Task: Create new Company, with domain: 'zun.com.cn' and type: 'Vendor'. Add new contact for this company, with mail Id: 'Maanya18Powell@zun.com.cn', First Name: Maanya, Last name:  Powell, Job Title: 'Accountant', Phone Number: '(718) 987-6550'. Change life cycle stage to  Lead and lead status to  In Progress. Logged in from softage.4@softage.net
Action: Mouse moved to (69, 46)
Screenshot: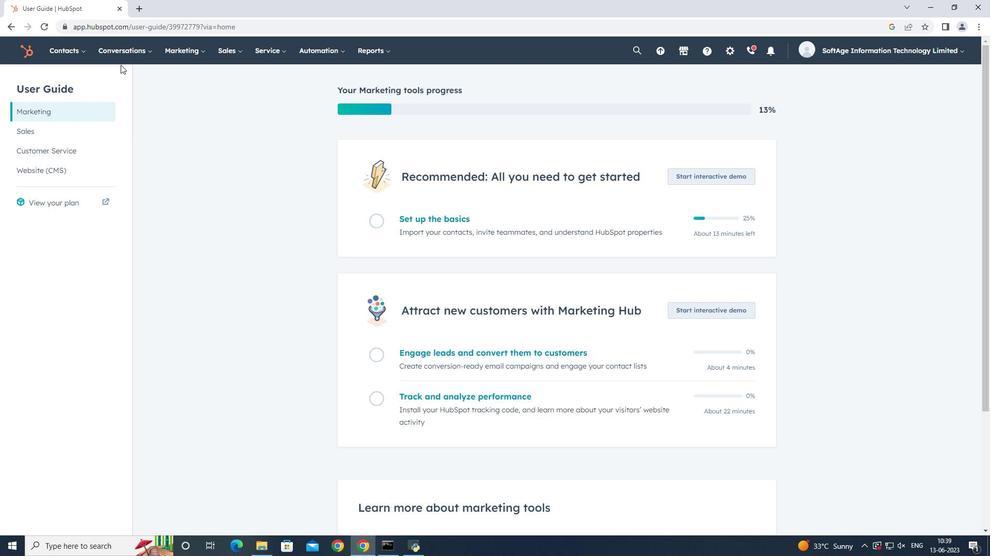 
Action: Mouse pressed left at (69, 46)
Screenshot: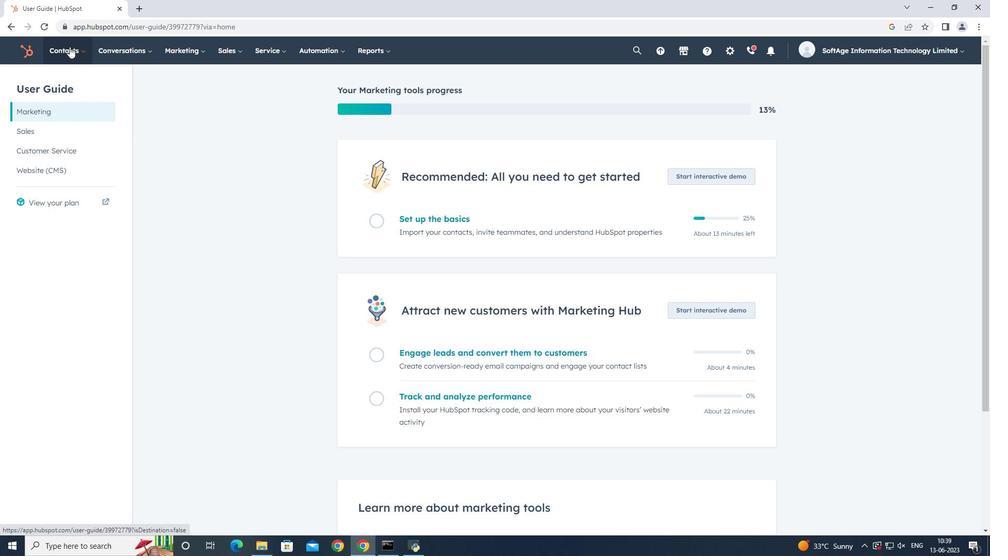 
Action: Mouse moved to (69, 103)
Screenshot: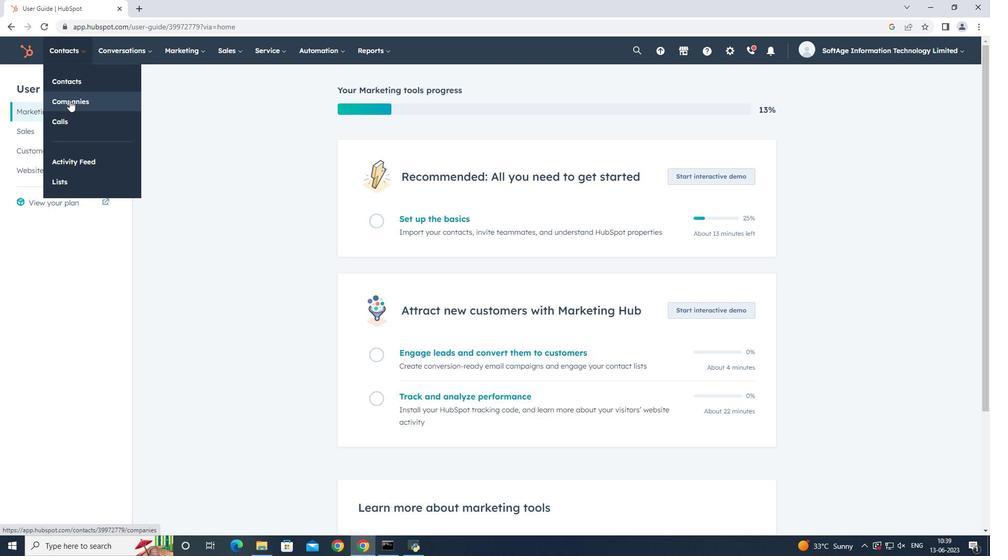 
Action: Mouse pressed left at (69, 103)
Screenshot: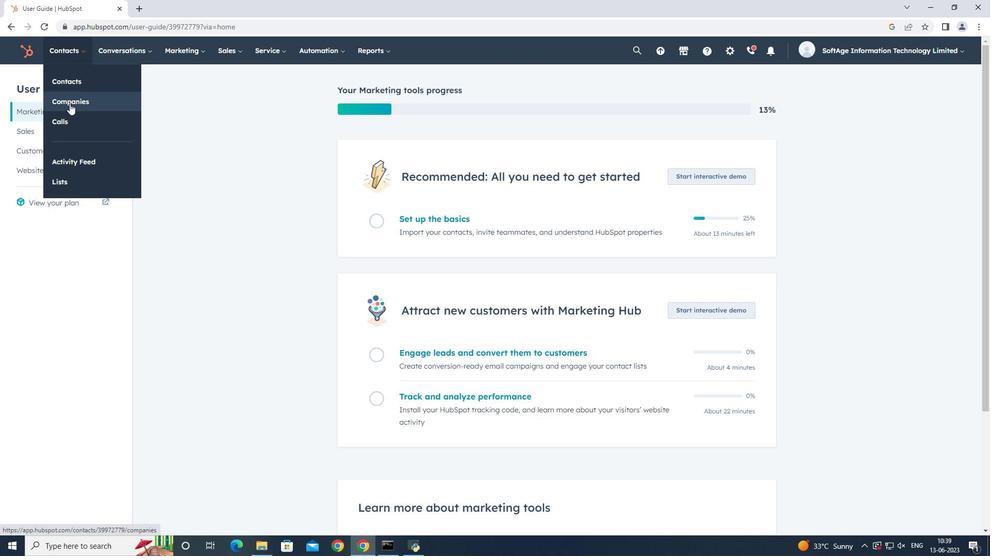 
Action: Mouse moved to (934, 94)
Screenshot: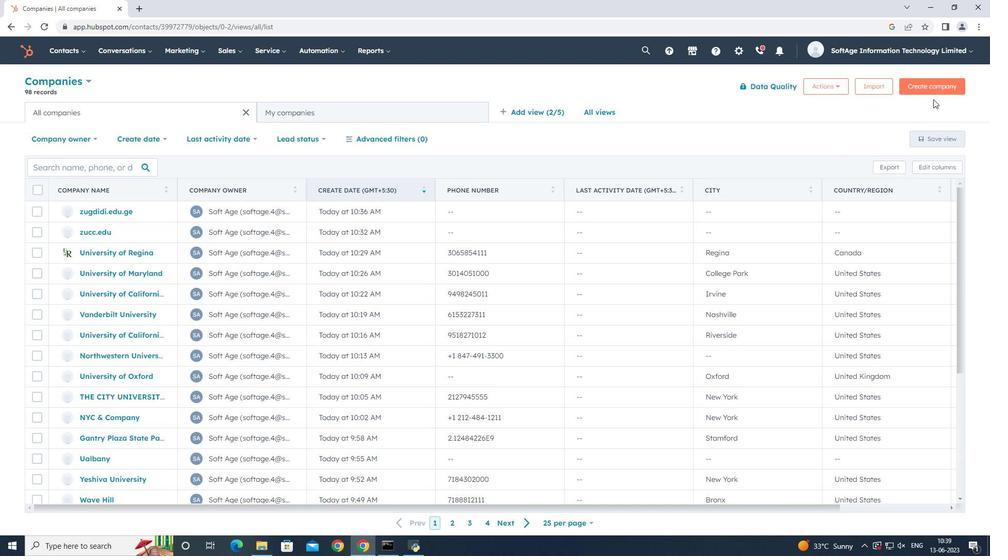 
Action: Mouse pressed left at (934, 94)
Screenshot: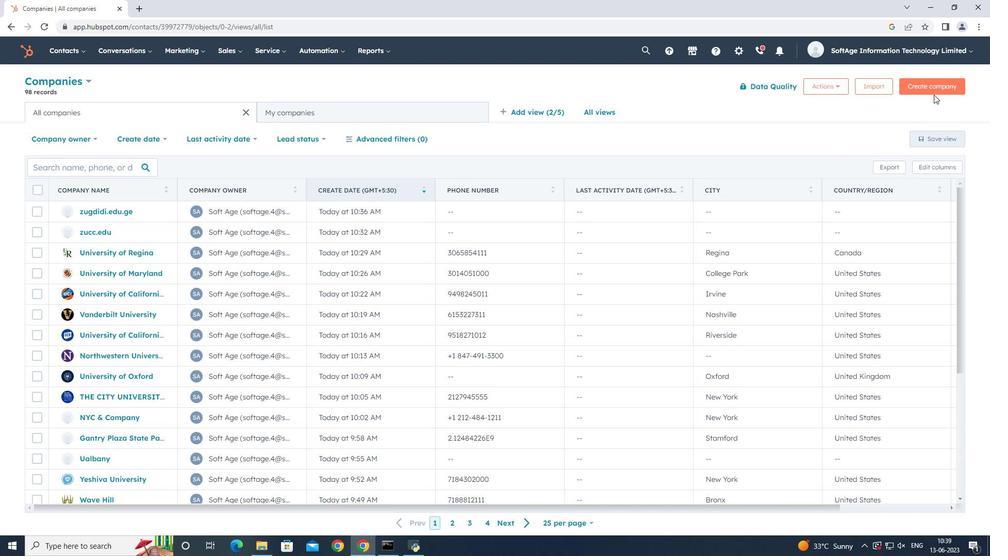 
Action: Mouse moved to (937, 86)
Screenshot: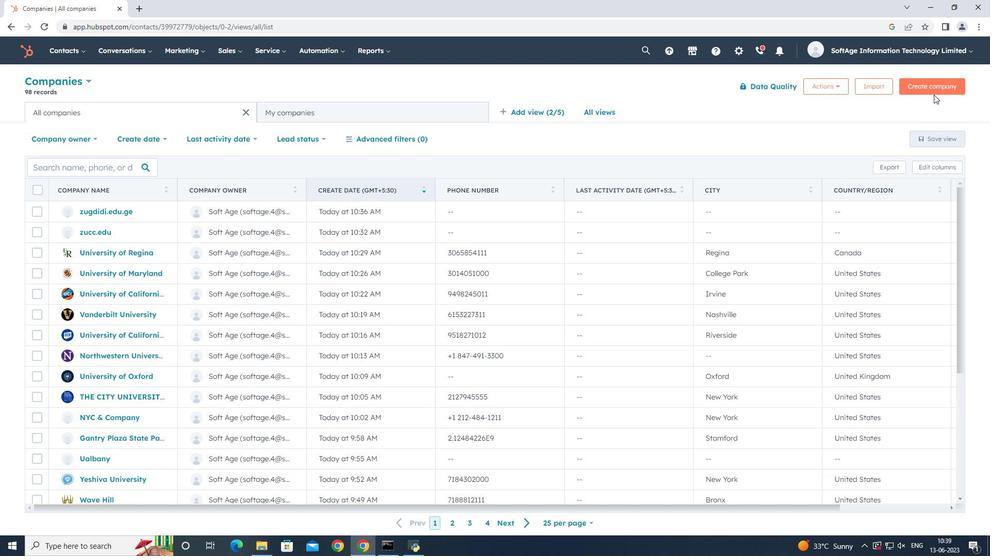 
Action: Mouse pressed left at (937, 86)
Screenshot: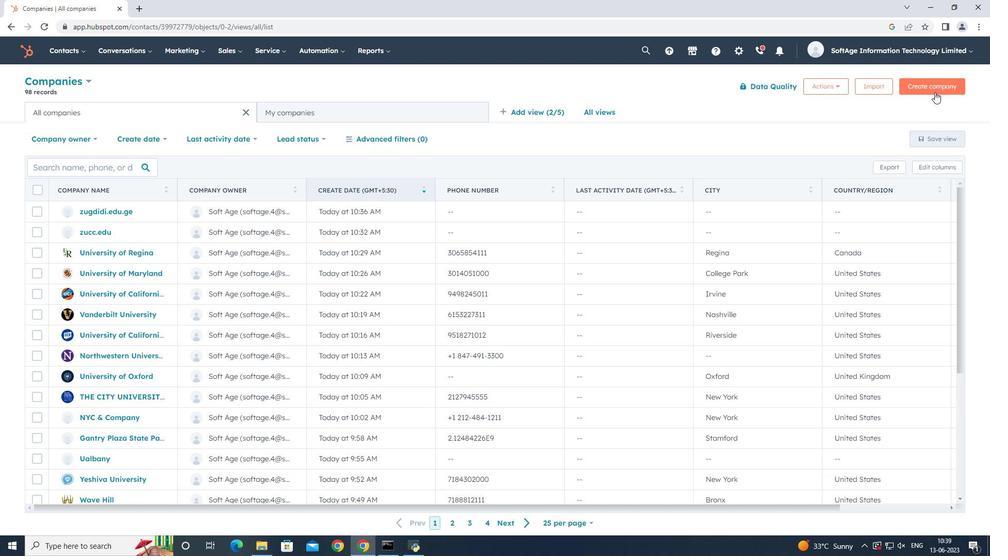 
Action: Mouse moved to (771, 135)
Screenshot: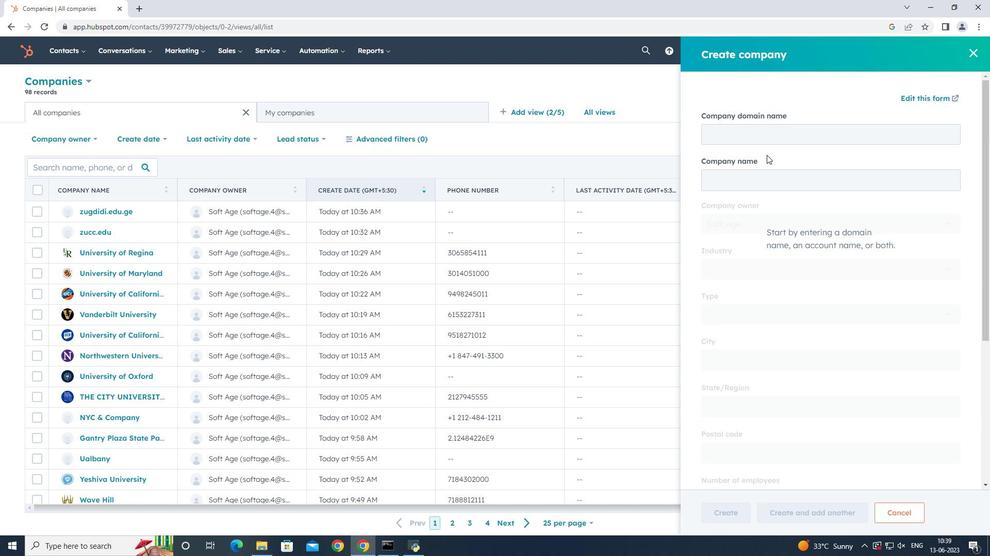 
Action: Mouse pressed left at (771, 135)
Screenshot: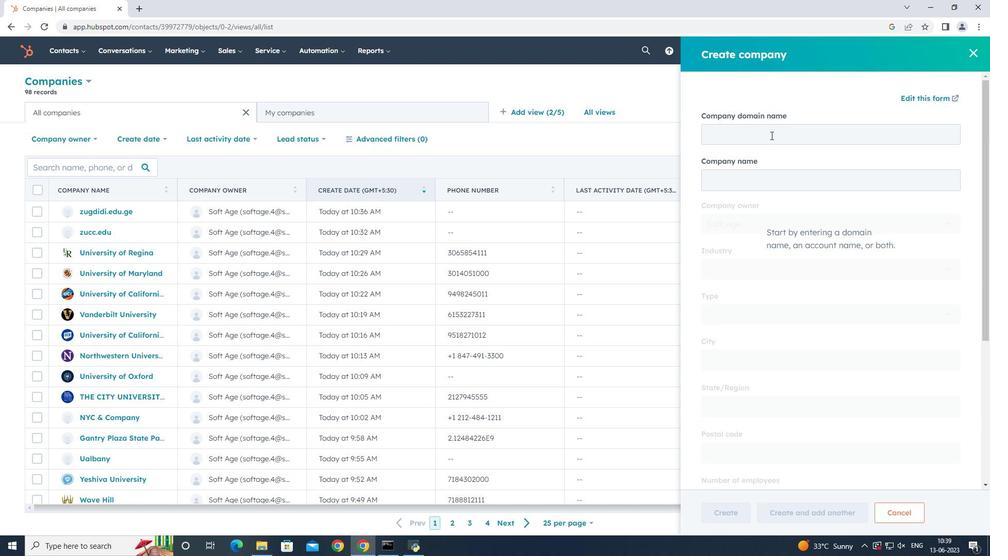 
Action: Key pressed zun.com.cn
Screenshot: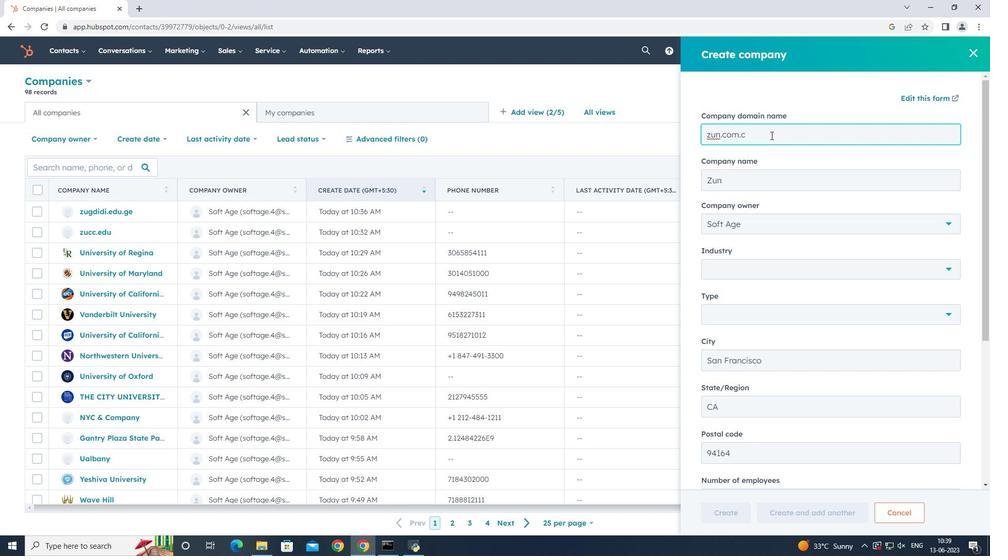 
Action: Mouse moved to (789, 310)
Screenshot: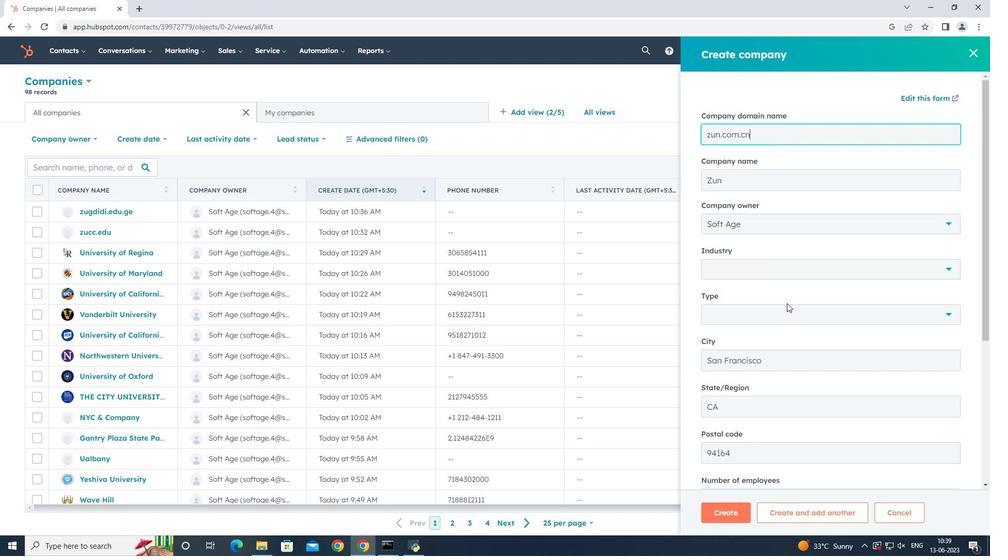 
Action: Mouse pressed left at (789, 310)
Screenshot: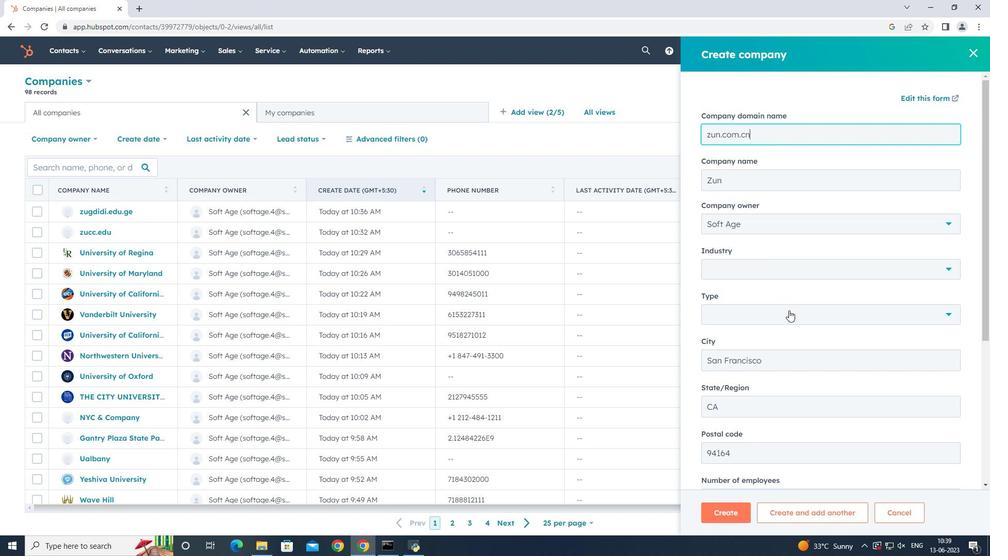 
Action: Mouse moved to (762, 421)
Screenshot: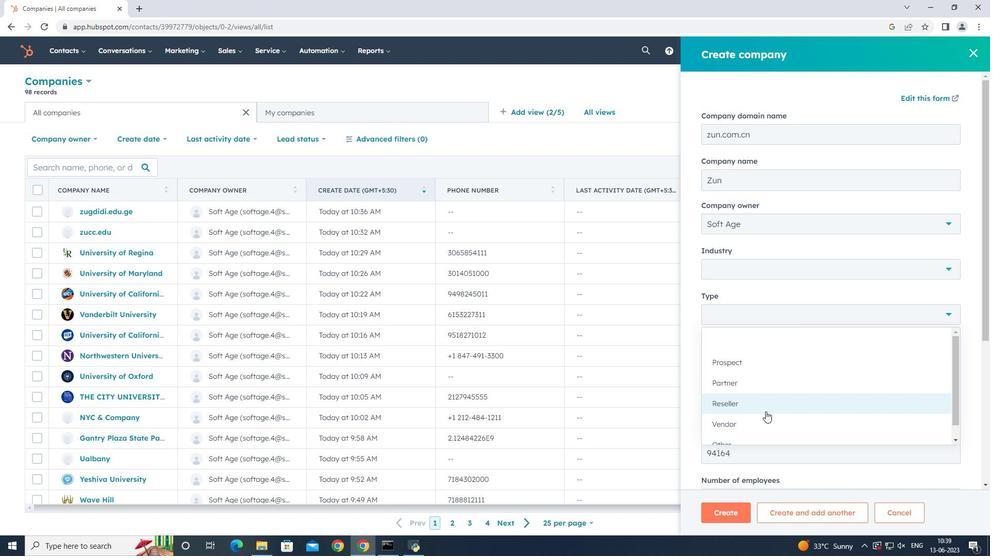 
Action: Mouse pressed left at (762, 421)
Screenshot: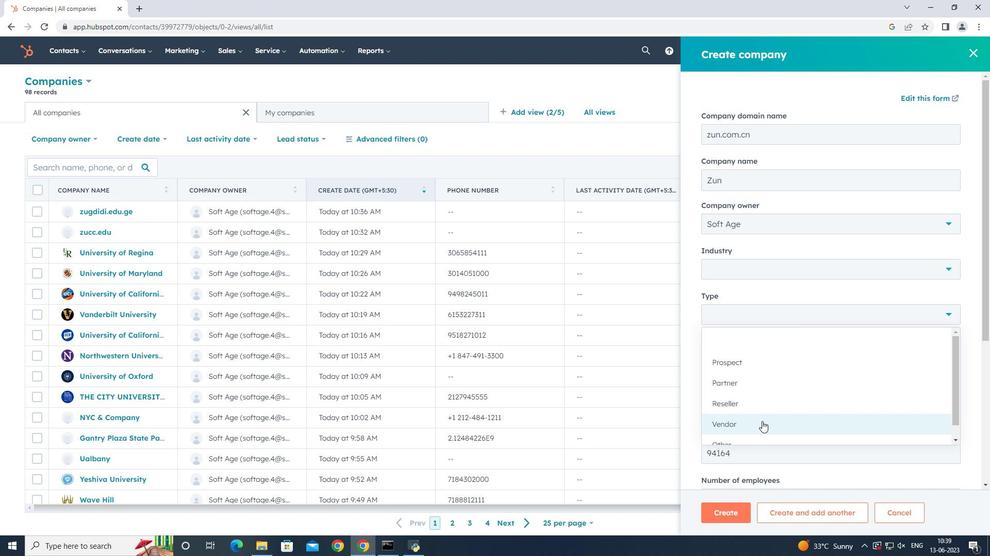 
Action: Mouse moved to (803, 392)
Screenshot: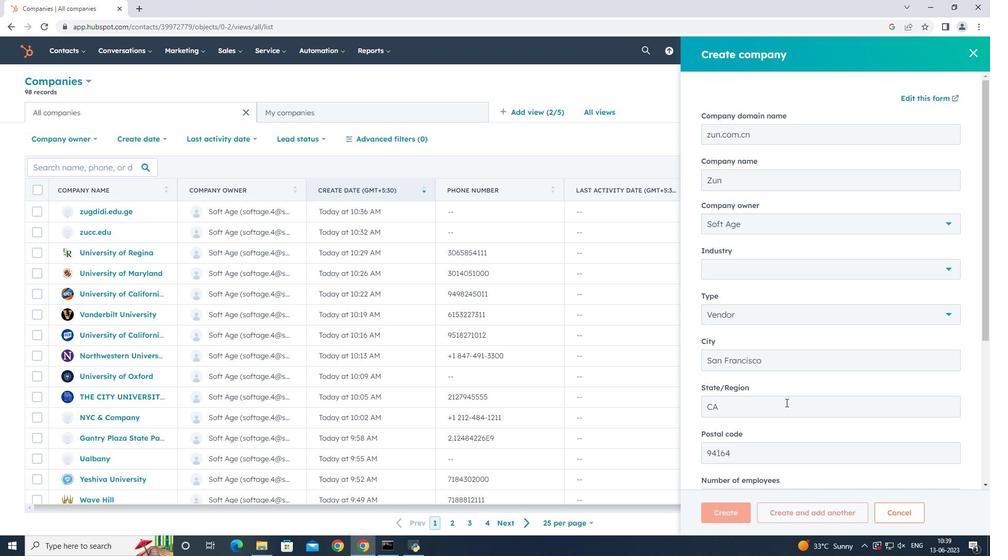 
Action: Mouse scrolled (803, 391) with delta (0, 0)
Screenshot: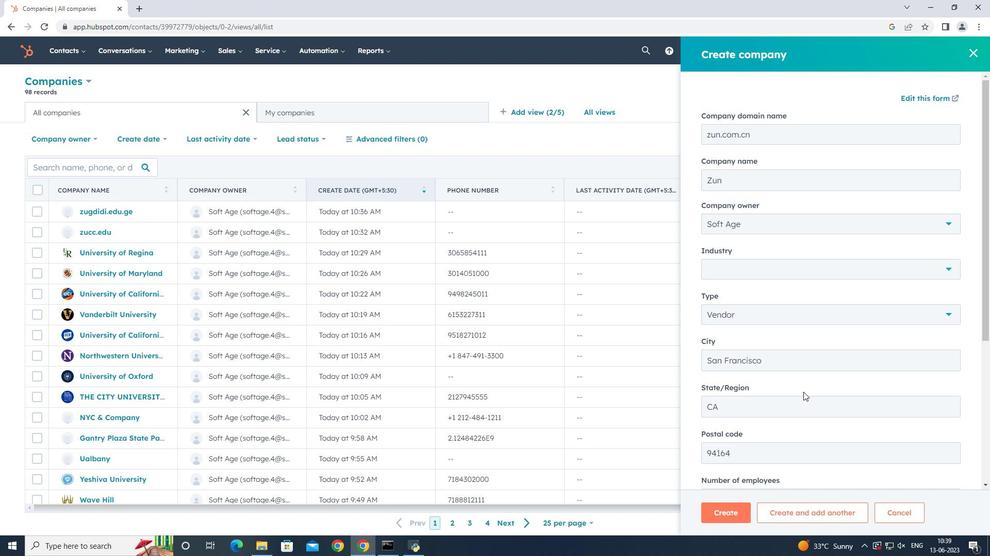 
Action: Mouse scrolled (803, 391) with delta (0, 0)
Screenshot: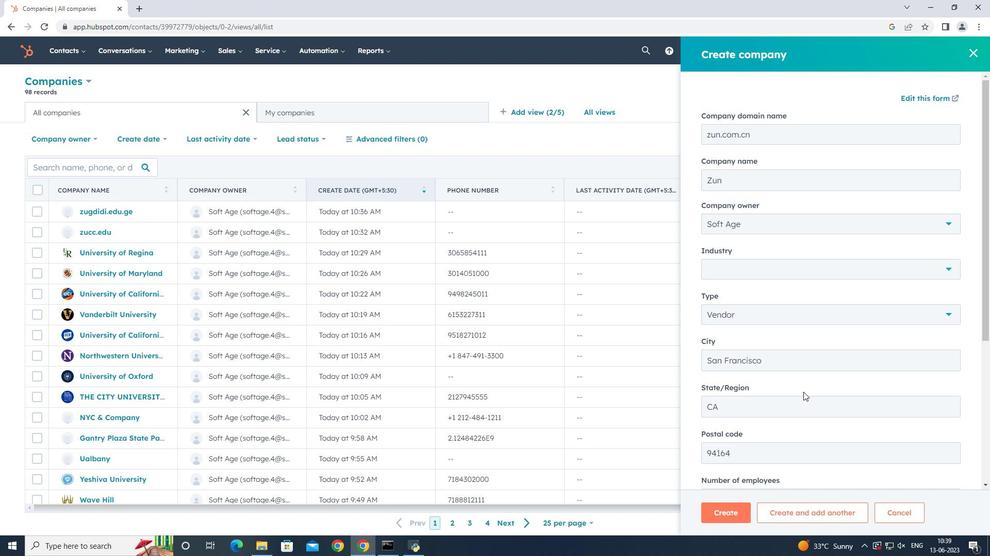 
Action: Mouse scrolled (803, 391) with delta (0, 0)
Screenshot: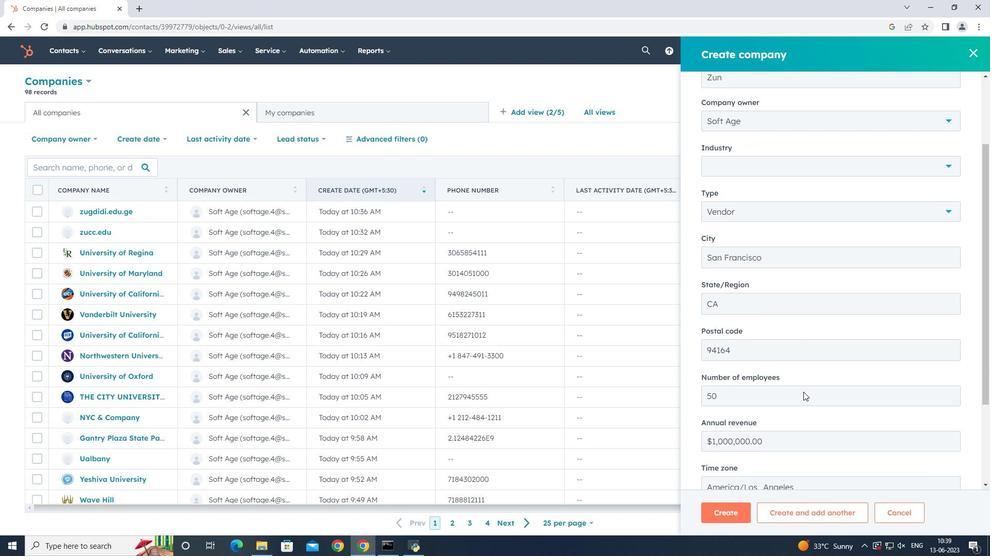 
Action: Mouse scrolled (803, 391) with delta (0, 0)
Screenshot: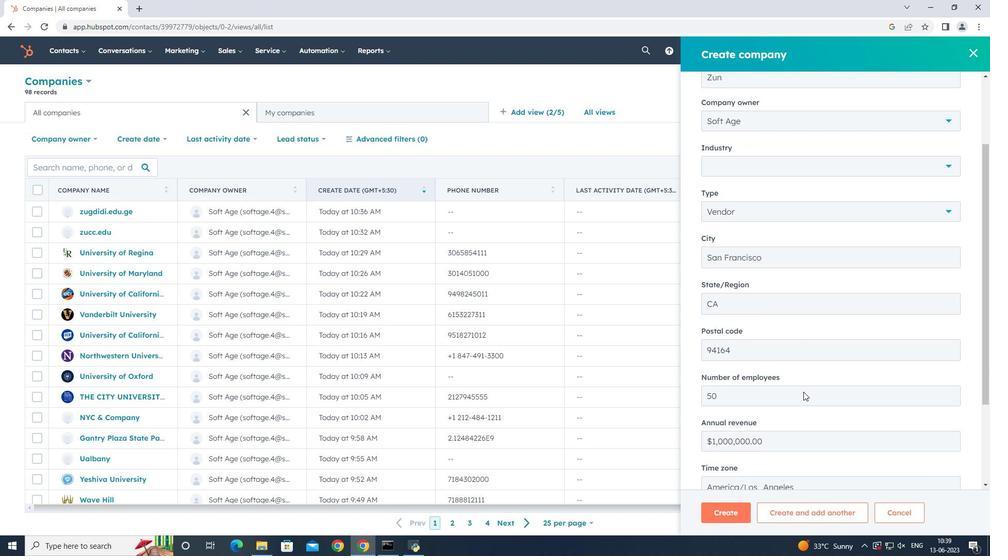 
Action: Mouse scrolled (803, 391) with delta (0, 0)
Screenshot: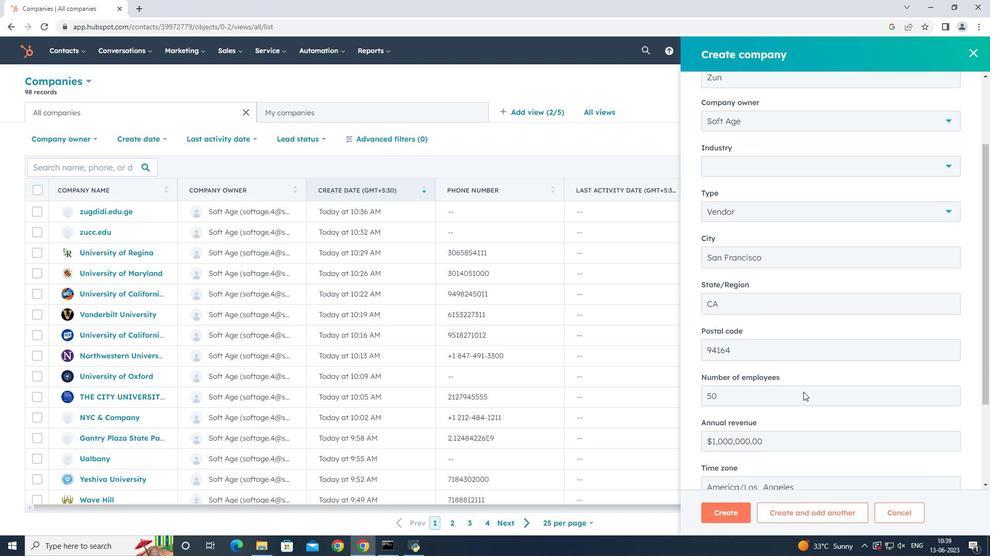 
Action: Mouse scrolled (803, 391) with delta (0, 0)
Screenshot: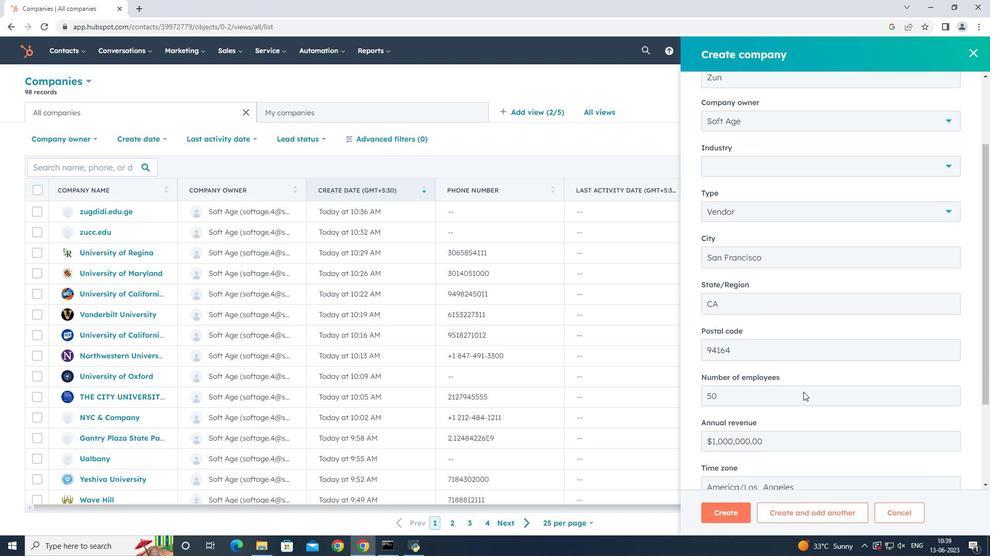 
Action: Mouse moved to (733, 513)
Screenshot: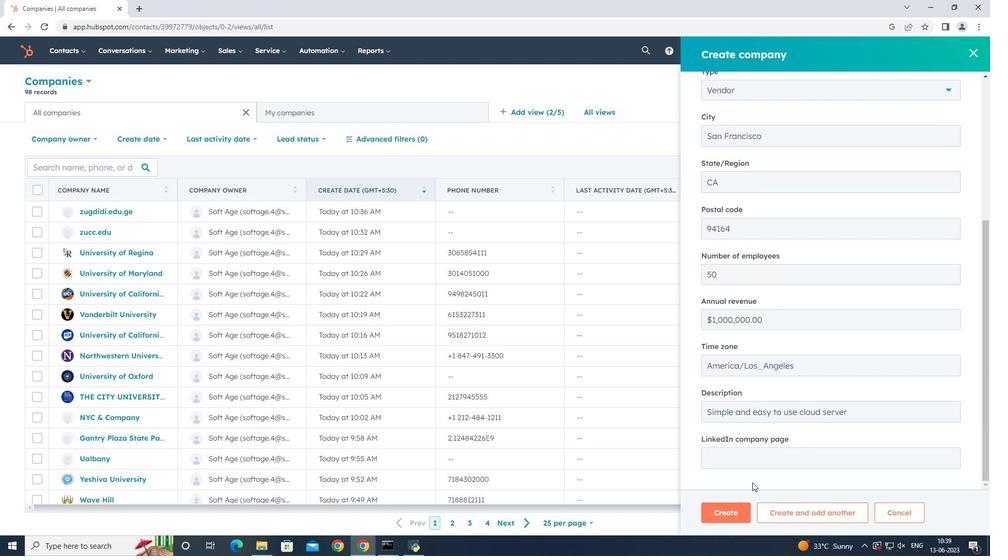 
Action: Mouse pressed left at (733, 513)
Screenshot: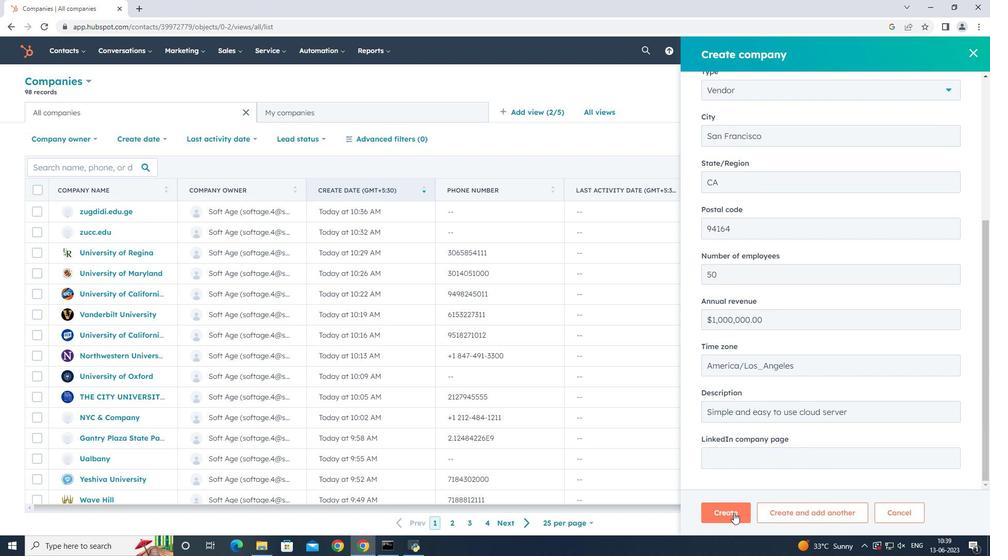 
Action: Mouse moved to (701, 334)
Screenshot: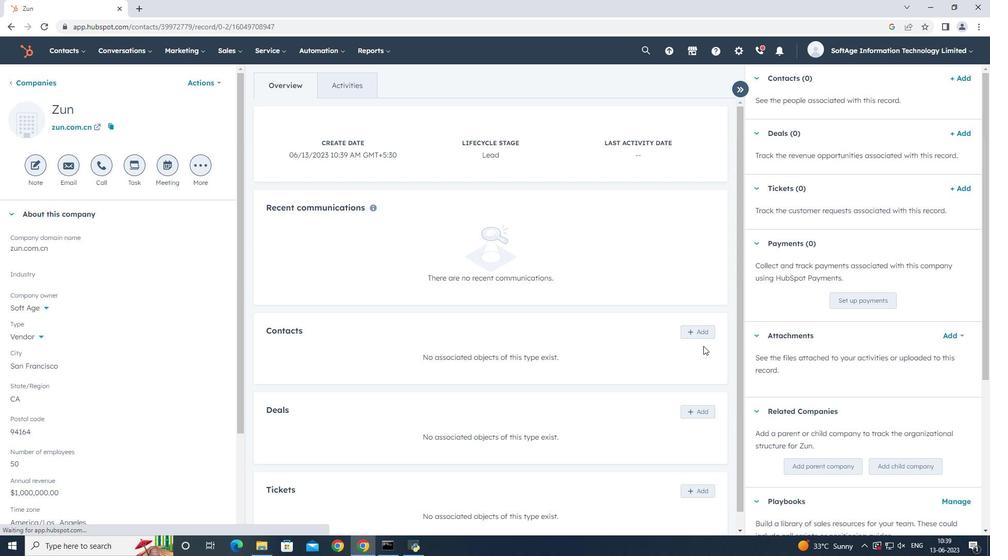 
Action: Mouse pressed left at (701, 334)
Screenshot: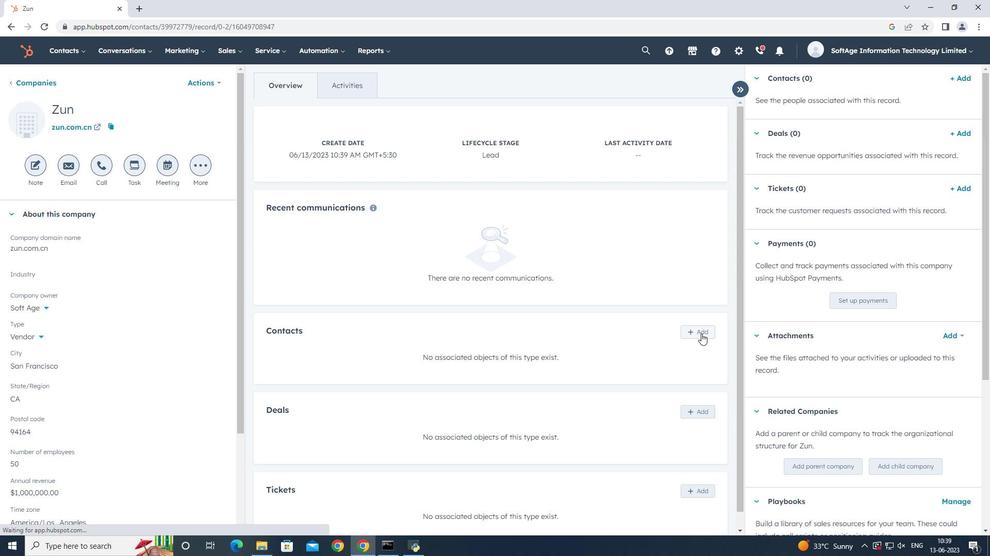 
Action: Mouse moved to (754, 109)
Screenshot: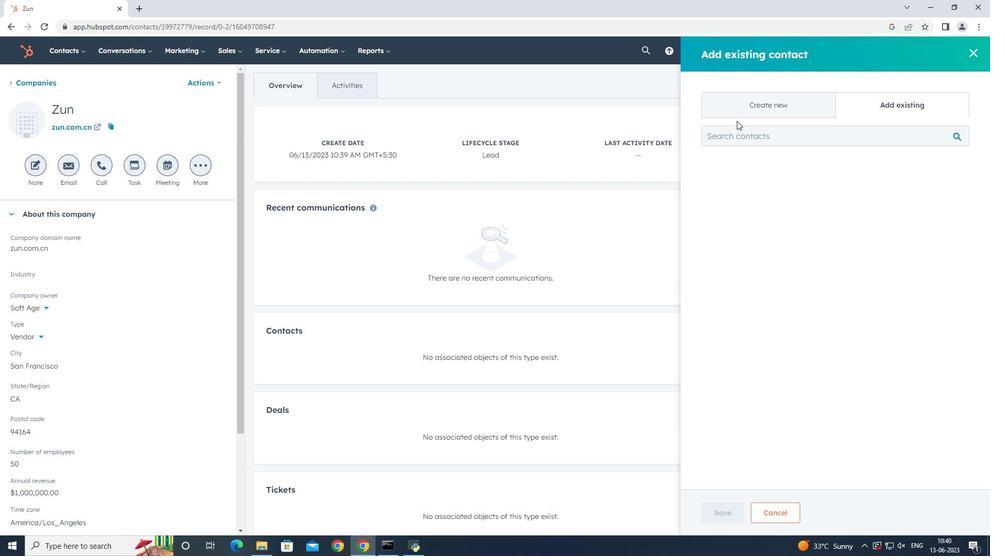 
Action: Mouse pressed left at (754, 109)
Screenshot: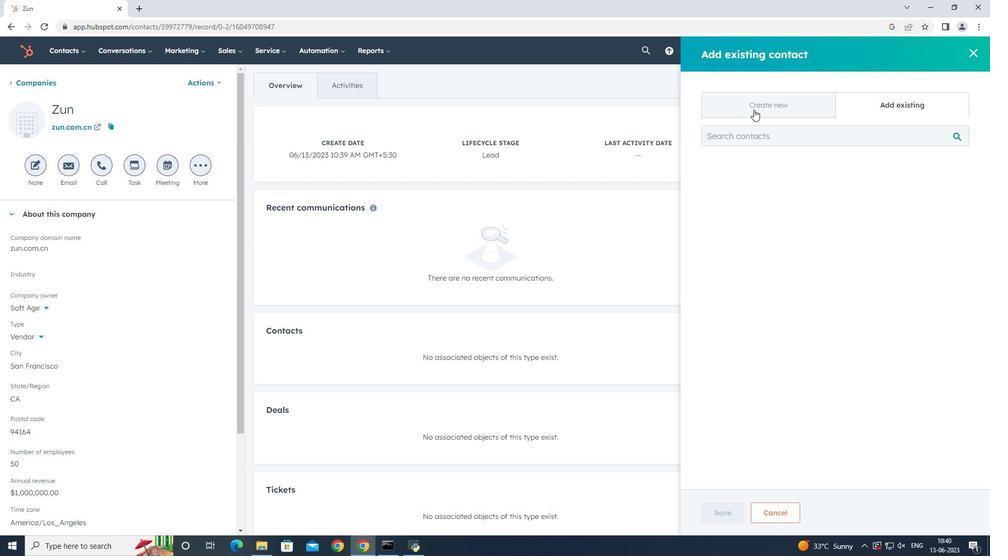 
Action: Mouse moved to (770, 171)
Screenshot: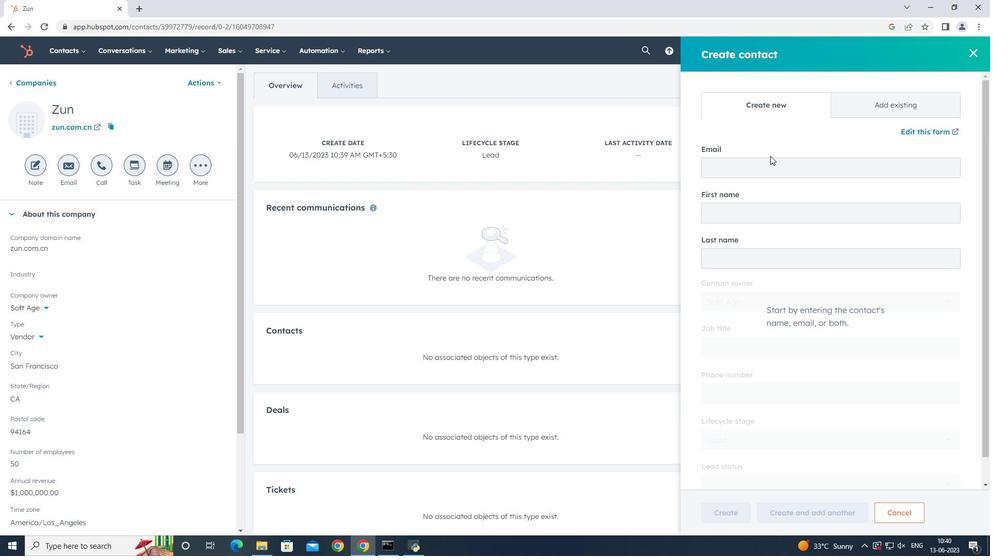 
Action: Mouse pressed left at (770, 171)
Screenshot: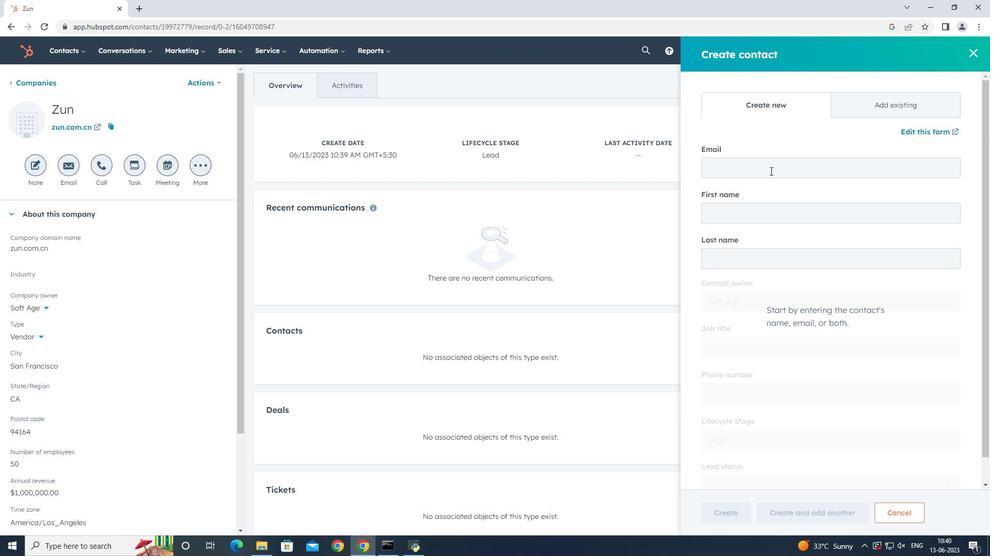 
Action: Key pressed <Key.shift_r>Maanya18<Key.shift_r><Key.shift_r><Key.shift_r><Key.shift_r><Key.shift_r>Powell<Key.shift><Key.shift><Key.shift><Key.shift><Key.shift>@zun.com.cn
Screenshot: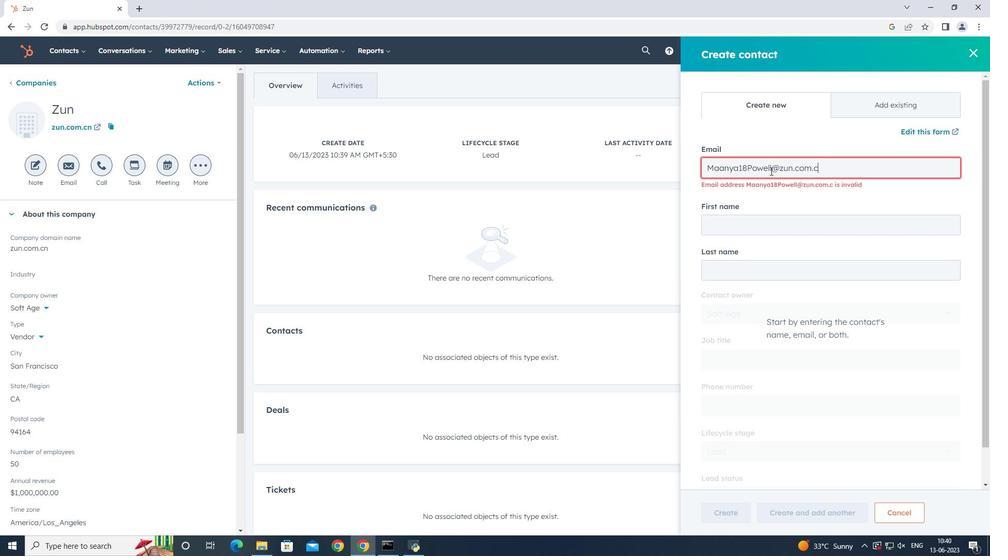
Action: Mouse moved to (795, 213)
Screenshot: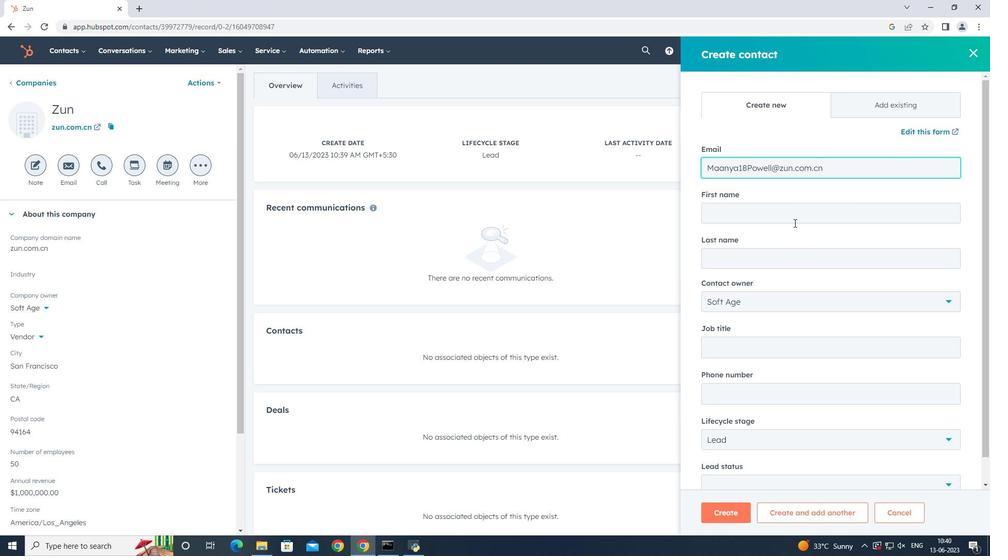 
Action: Mouse pressed left at (795, 213)
Screenshot: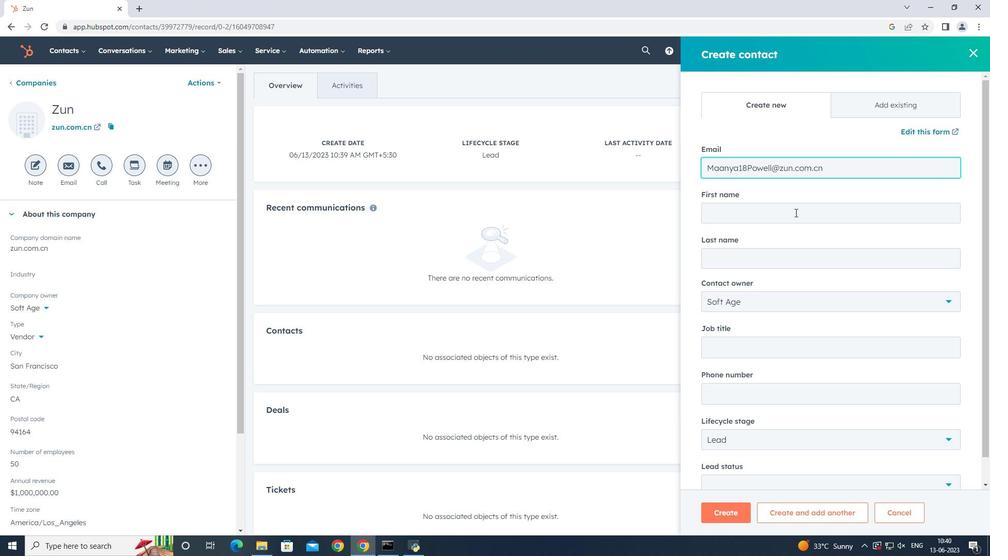 
Action: Key pressed <Key.shift_r><Key.shift_r><Key.shift_r><Key.shift_r><Key.shift_r><Key.shift_r><Key.shift_r><Key.shift_r><Key.shift_r><Key.shift_r><Key.shift_r><Key.shift_r><Key.shift_r><Key.shift_r>Maanya<Key.tab><Key.shift_r><Key.shift_r><Key.shift_r><Key.shift_r>Powell
Screenshot: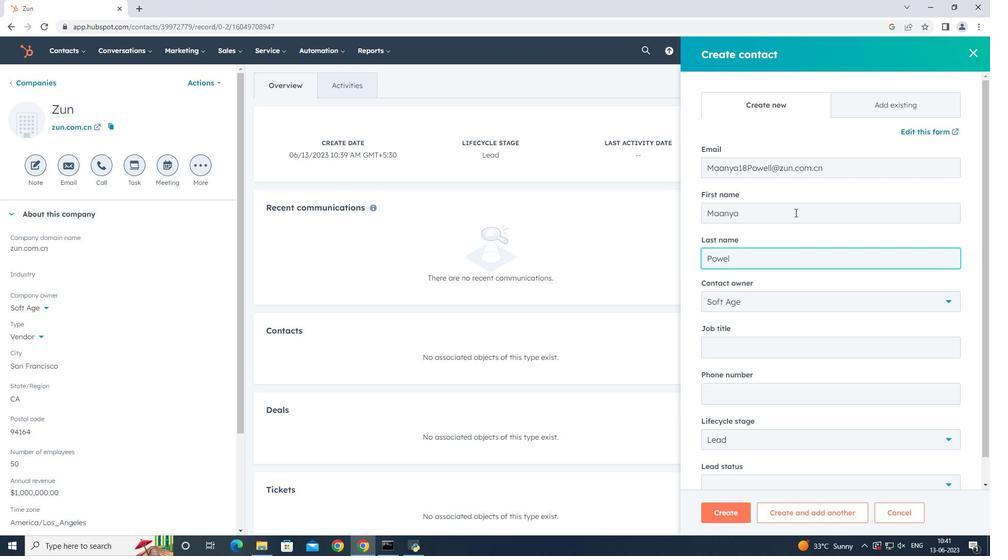 
Action: Mouse moved to (801, 352)
Screenshot: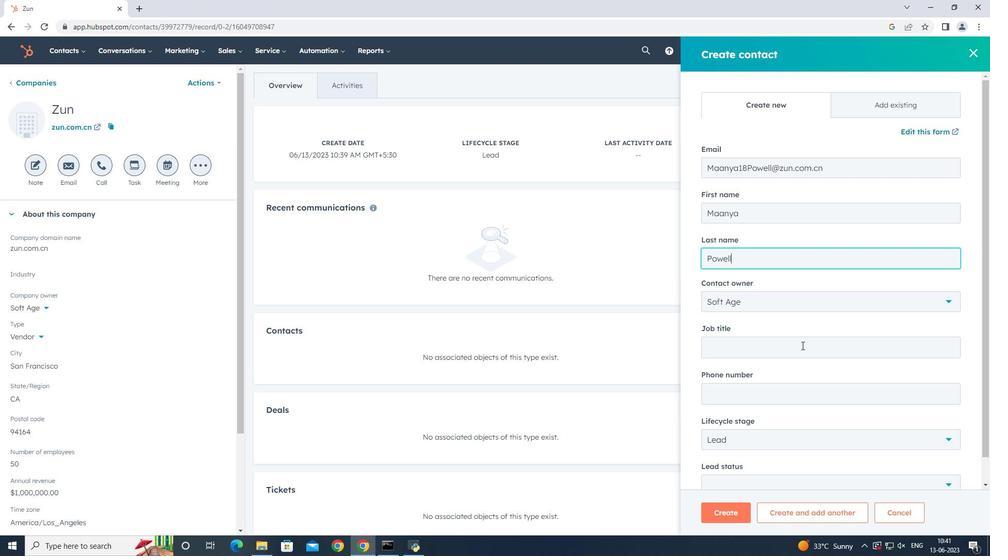 
Action: Mouse pressed left at (801, 352)
Screenshot: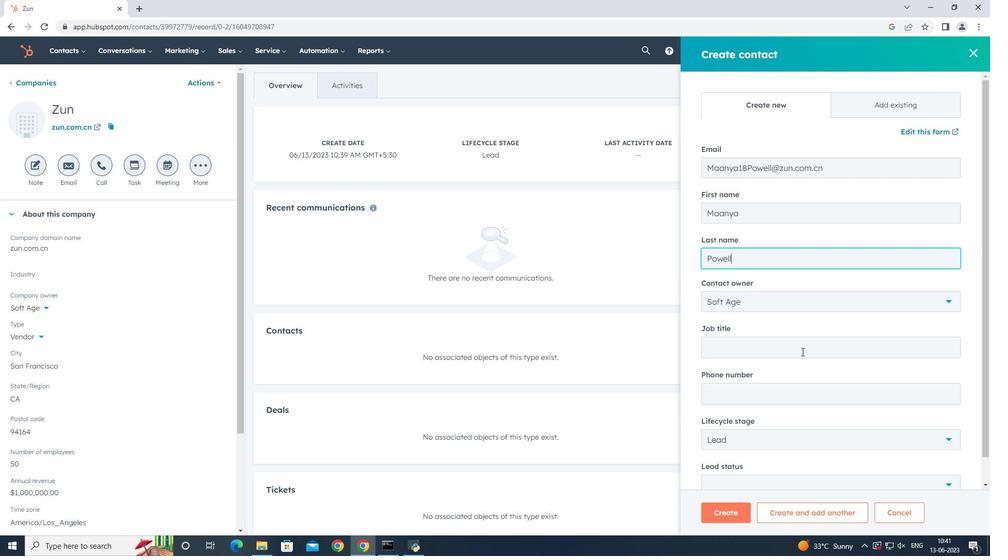 
Action: Key pressed <Key.shift><Key.shift><Key.shift><Key.shift><Key.shift><Key.shift><Key.shift><Key.shift><Key.shift><Key.shift><Key.shift><Key.shift><Key.shift><Key.shift><Key.shift><Key.shift><Key.shift><Key.shift><Key.shift><Key.shift><Key.shift><Key.shift><Key.shift><Key.shift><Key.shift><Key.shift><Key.shift><Key.shift><Key.shift><Key.shift><Key.shift><Key.shift><Key.shift><Key.shift><Key.shift><Key.shift><Key.shift><Key.shift><Key.shift><Key.shift><Key.shift>Accountant
Screenshot: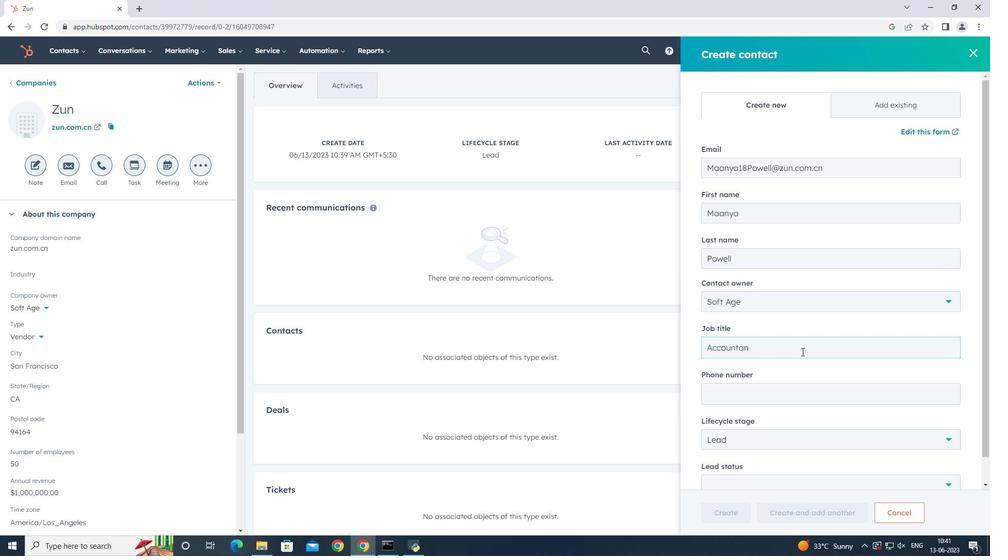 
Action: Mouse moved to (809, 397)
Screenshot: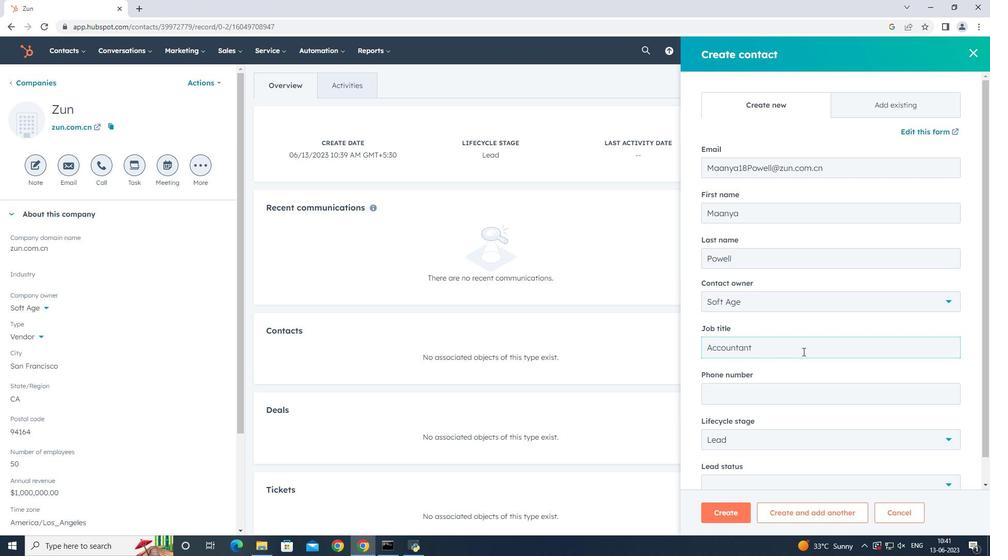 
Action: Mouse pressed left at (809, 397)
Screenshot: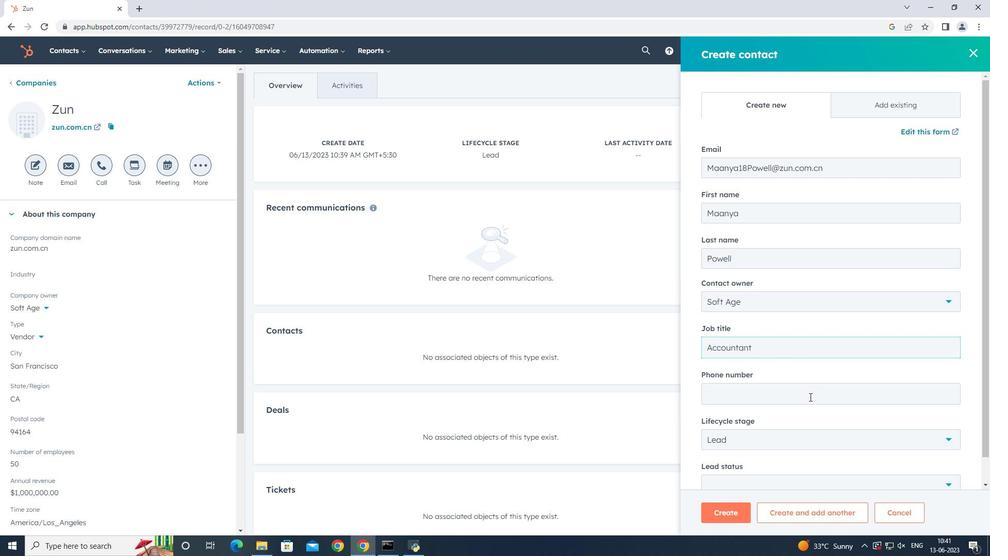 
Action: Key pressed 7189876550
Screenshot: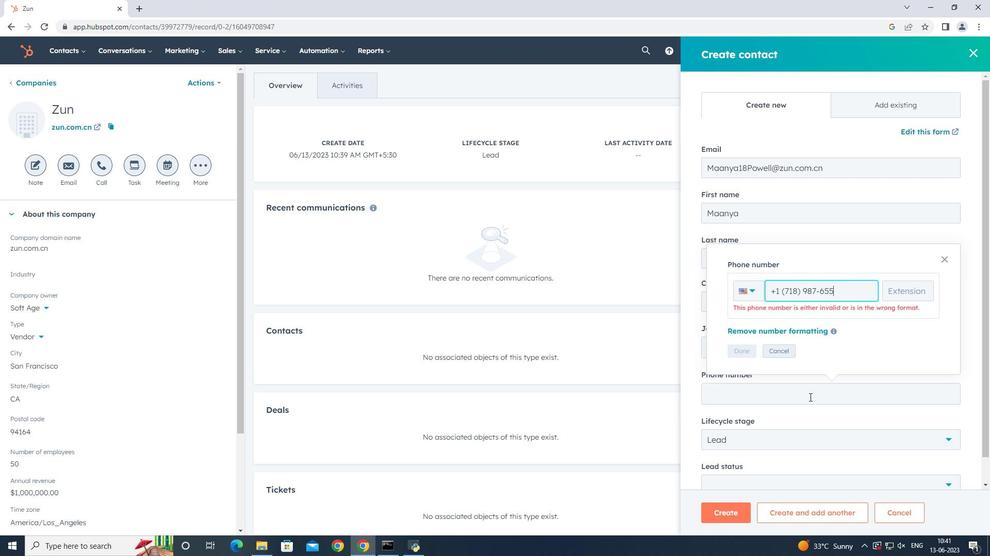 
Action: Mouse moved to (746, 354)
Screenshot: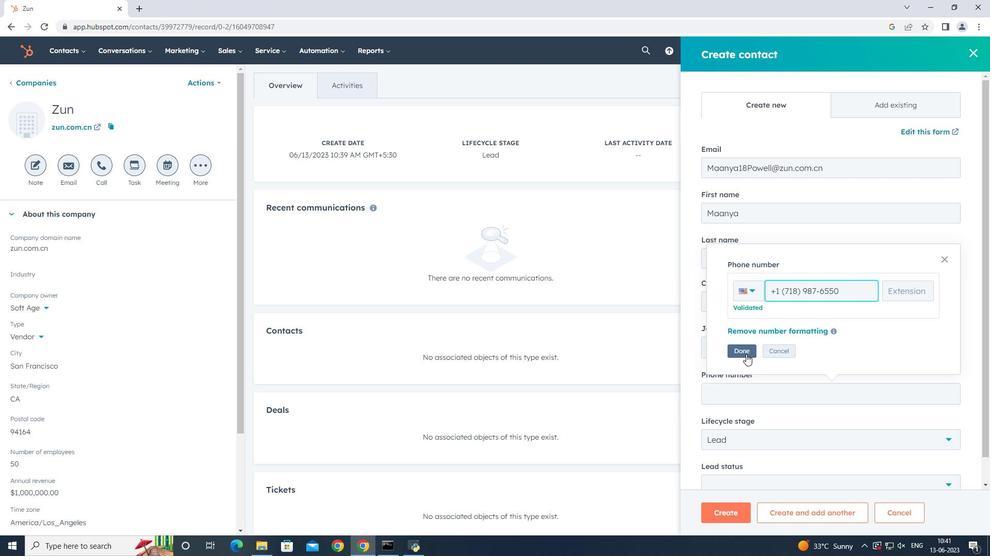 
Action: Mouse pressed left at (746, 354)
Screenshot: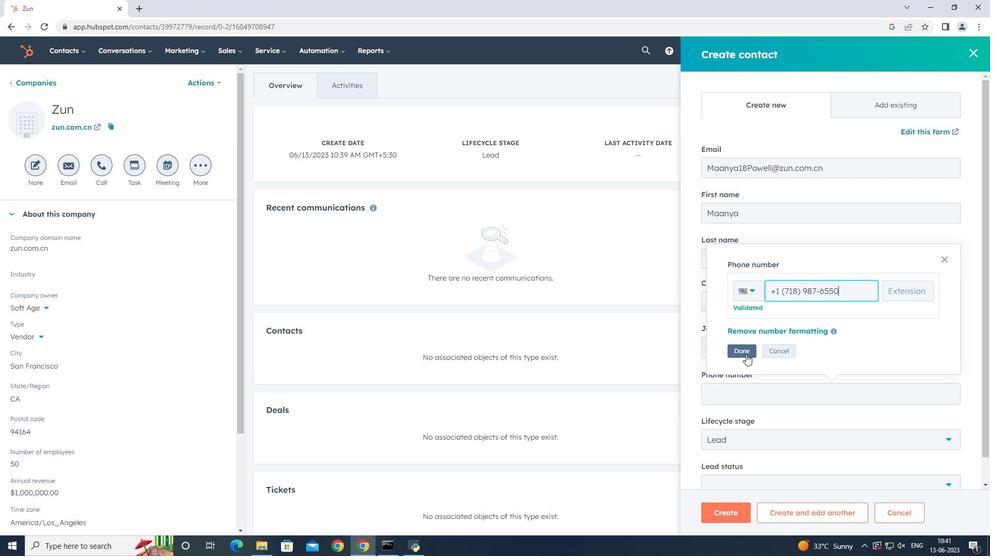 
Action: Mouse moved to (810, 383)
Screenshot: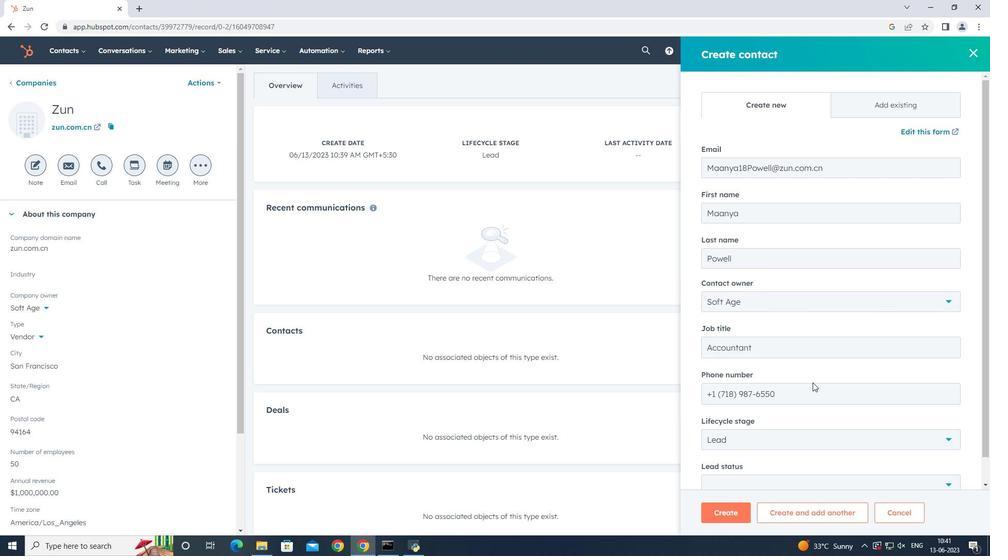 
Action: Mouse scrolled (810, 382) with delta (0, 0)
Screenshot: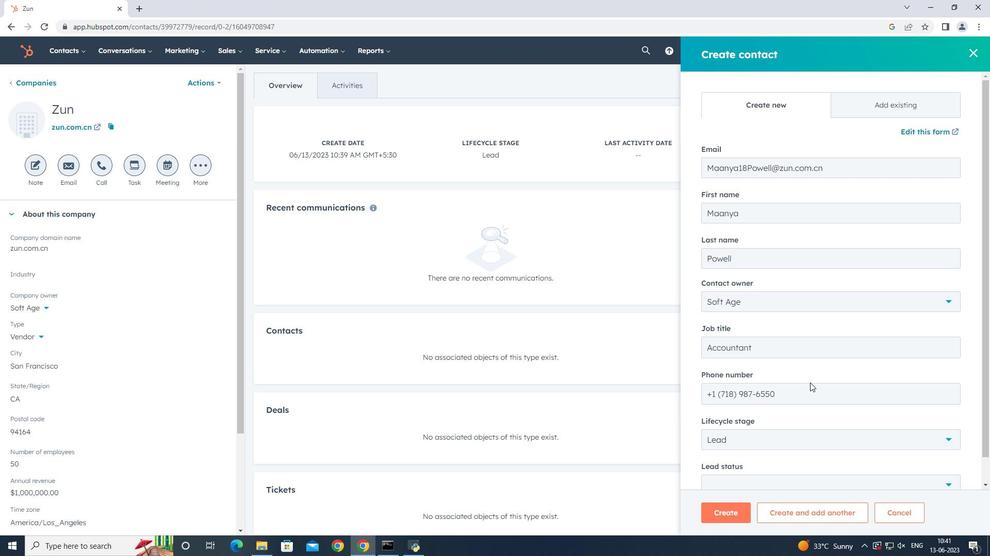 
Action: Mouse scrolled (810, 382) with delta (0, 0)
Screenshot: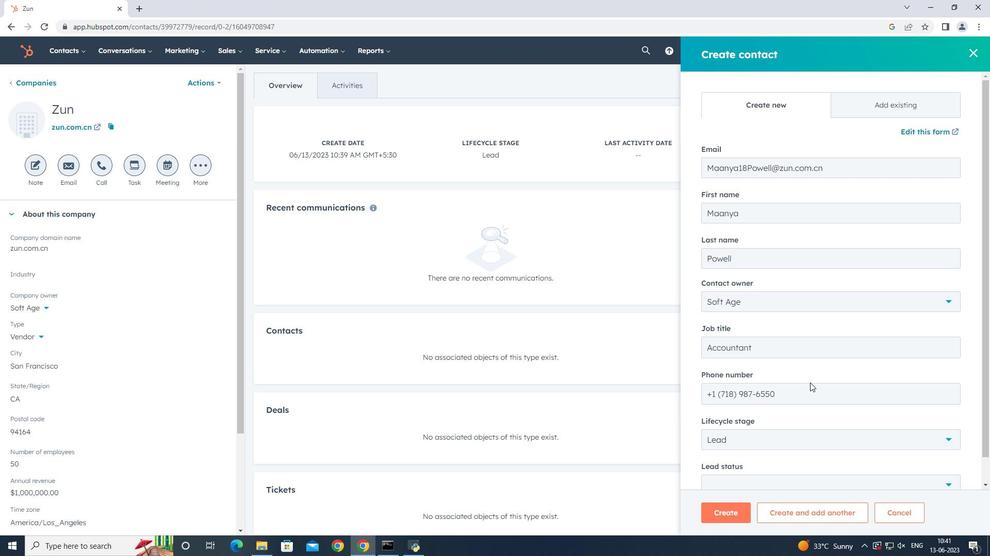 
Action: Mouse scrolled (810, 382) with delta (0, 0)
Screenshot: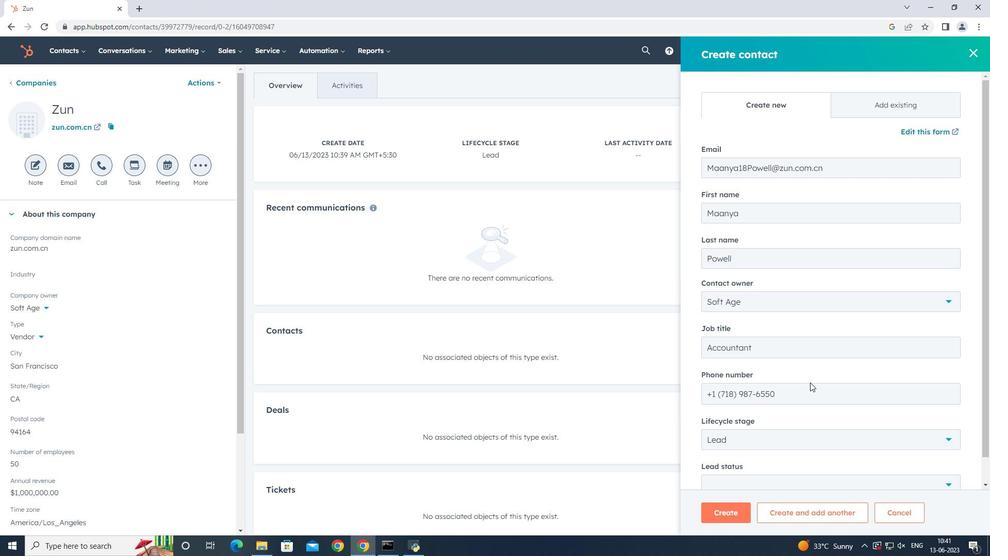 
Action: Mouse moved to (815, 410)
Screenshot: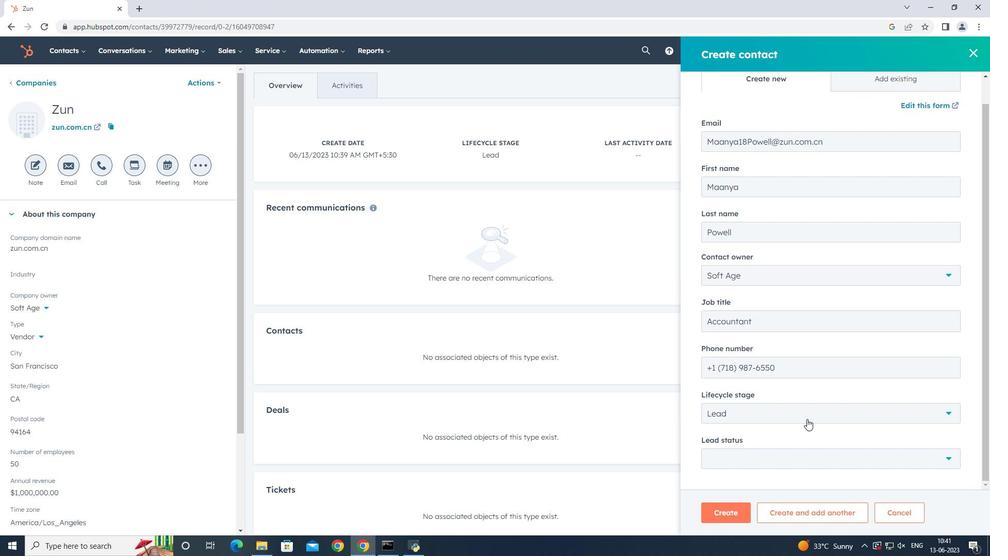 
Action: Mouse pressed left at (815, 410)
Screenshot: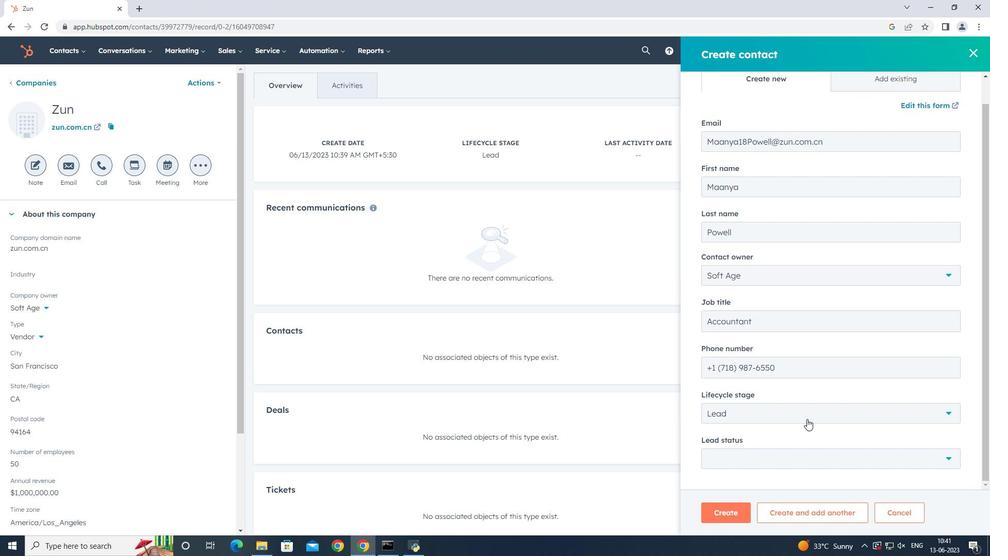 
Action: Mouse moved to (845, 320)
Screenshot: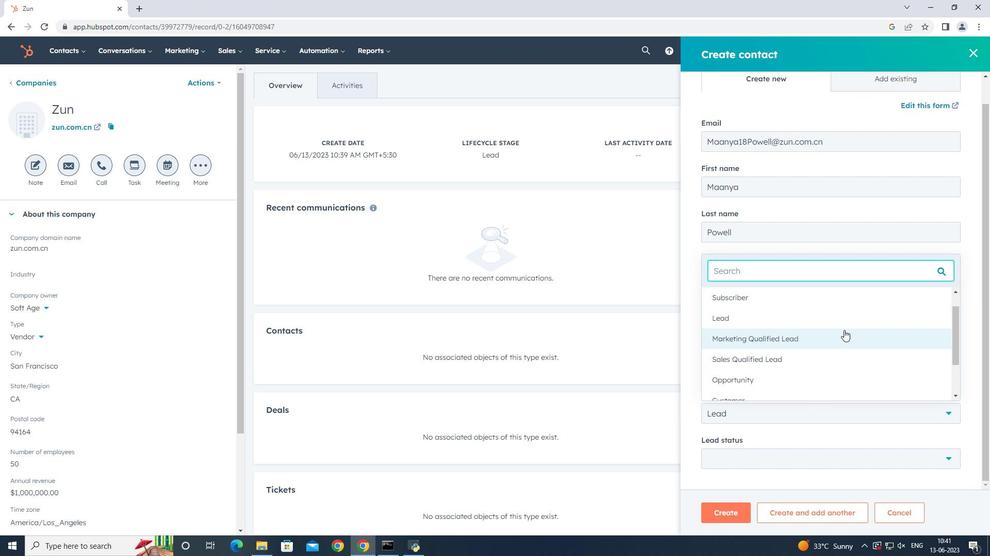
Action: Mouse pressed left at (845, 320)
Screenshot: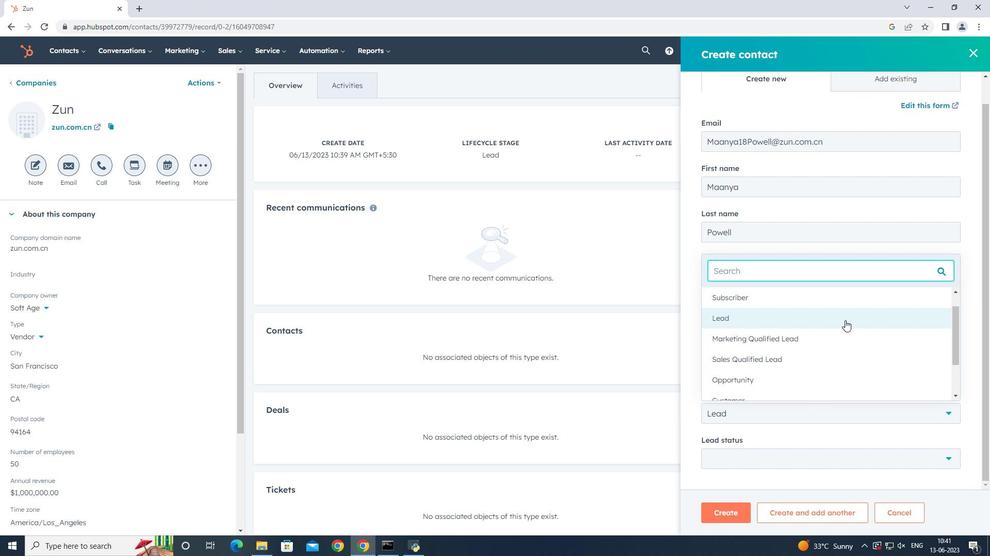 
Action: Mouse moved to (824, 452)
Screenshot: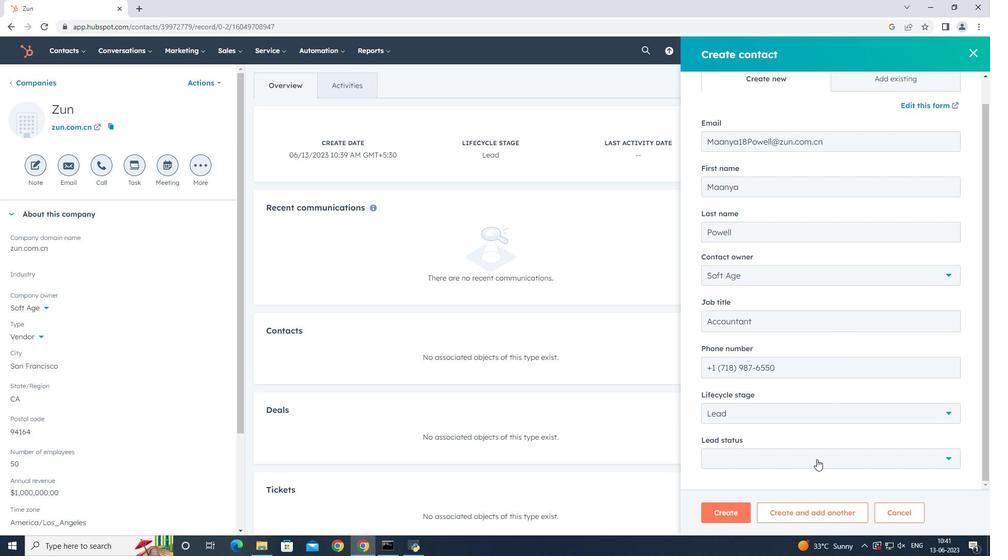 
Action: Mouse pressed left at (824, 452)
Screenshot: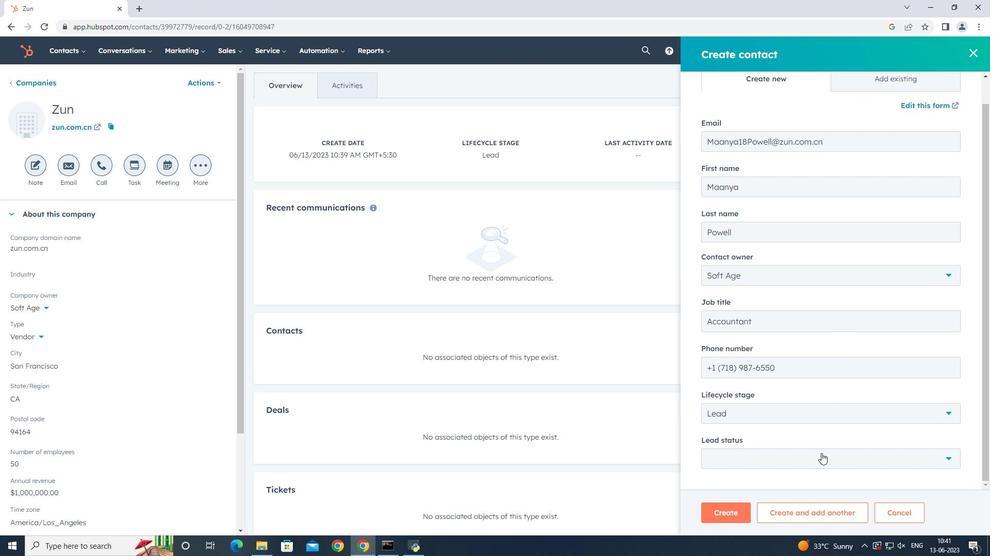 
Action: Mouse moved to (814, 408)
Screenshot: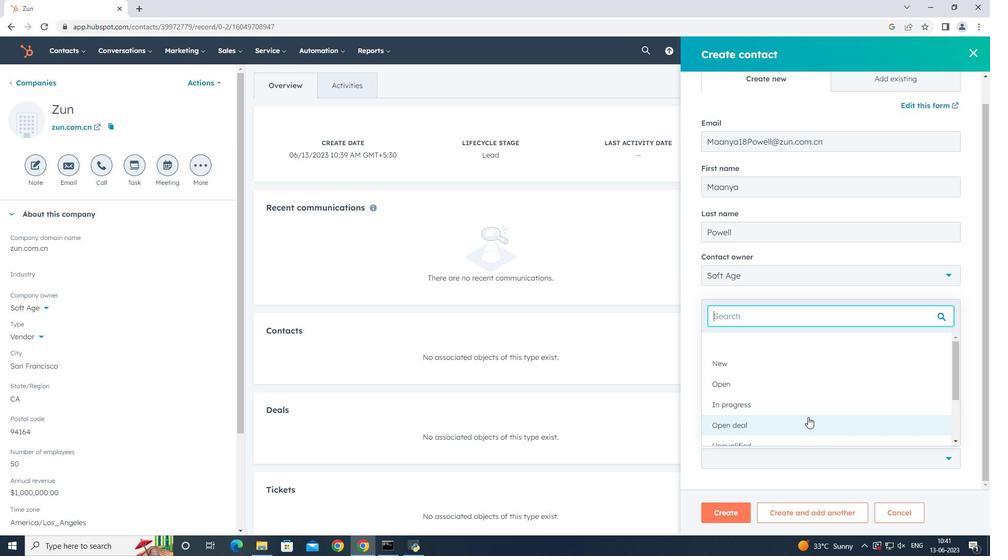 
Action: Mouse pressed left at (814, 408)
Screenshot: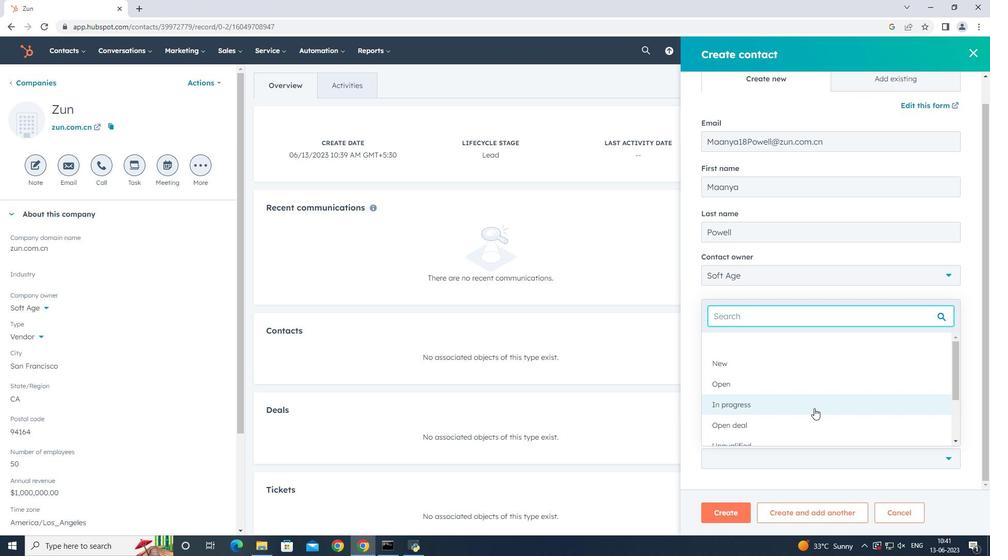 
Action: Mouse scrolled (814, 408) with delta (0, 0)
Screenshot: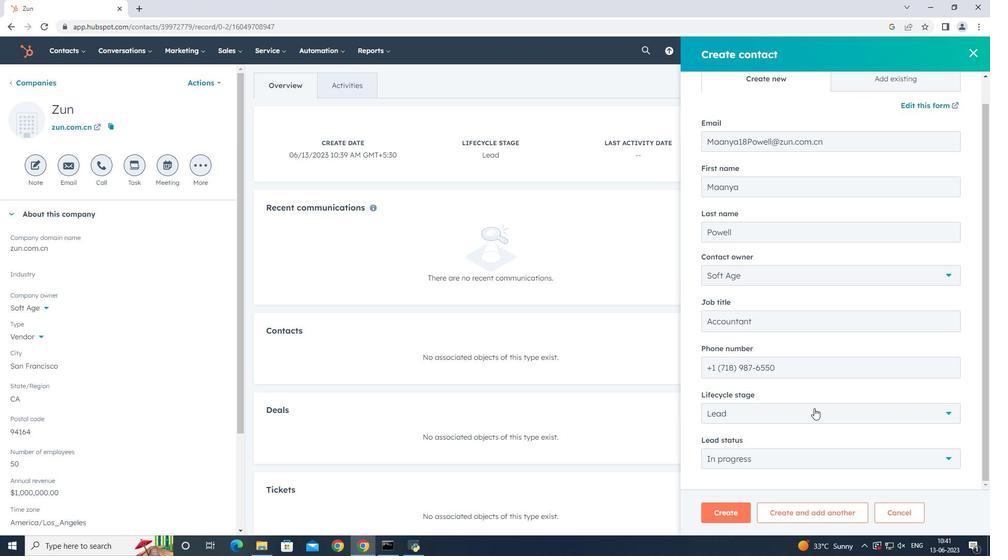 
Action: Mouse scrolled (814, 408) with delta (0, 0)
Screenshot: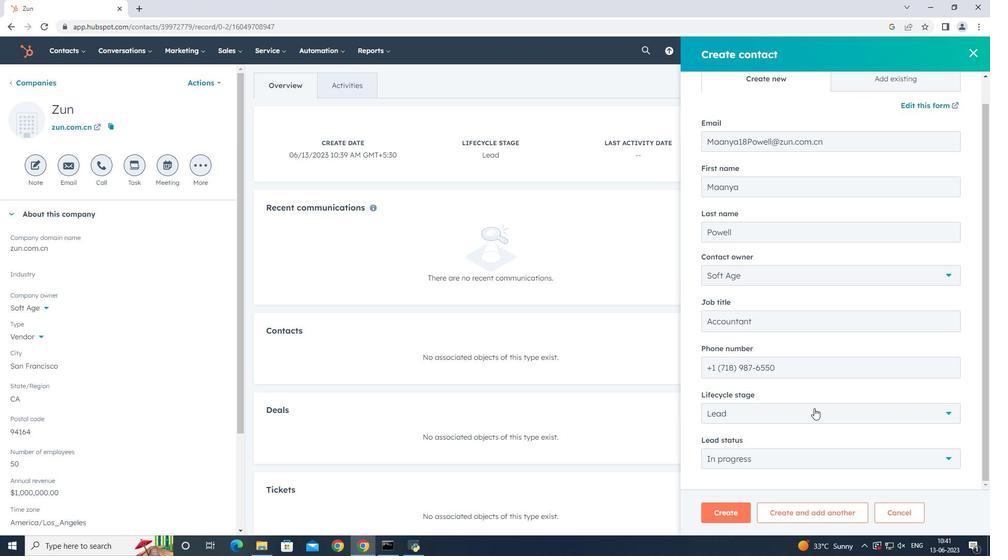
Action: Mouse scrolled (814, 408) with delta (0, 0)
Screenshot: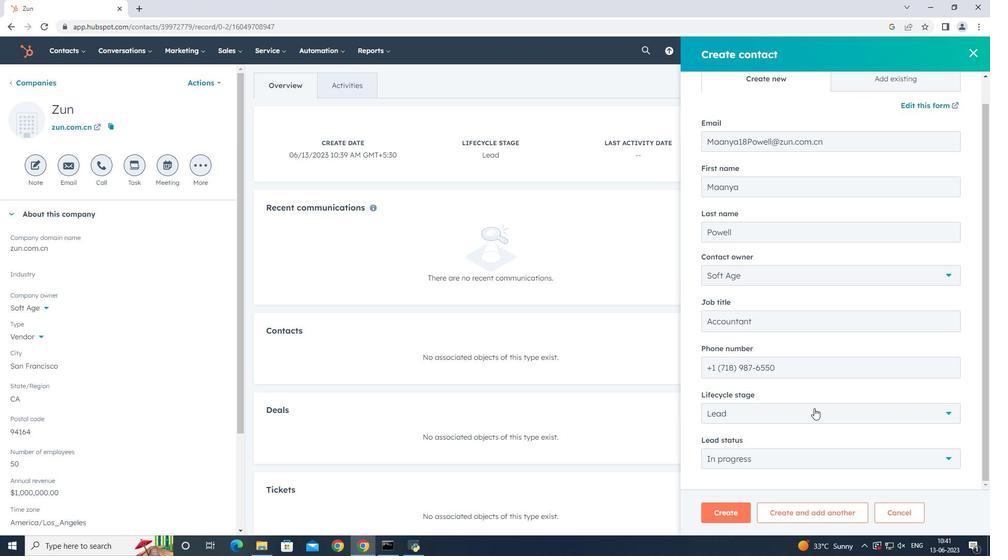 
Action: Mouse moved to (726, 520)
Screenshot: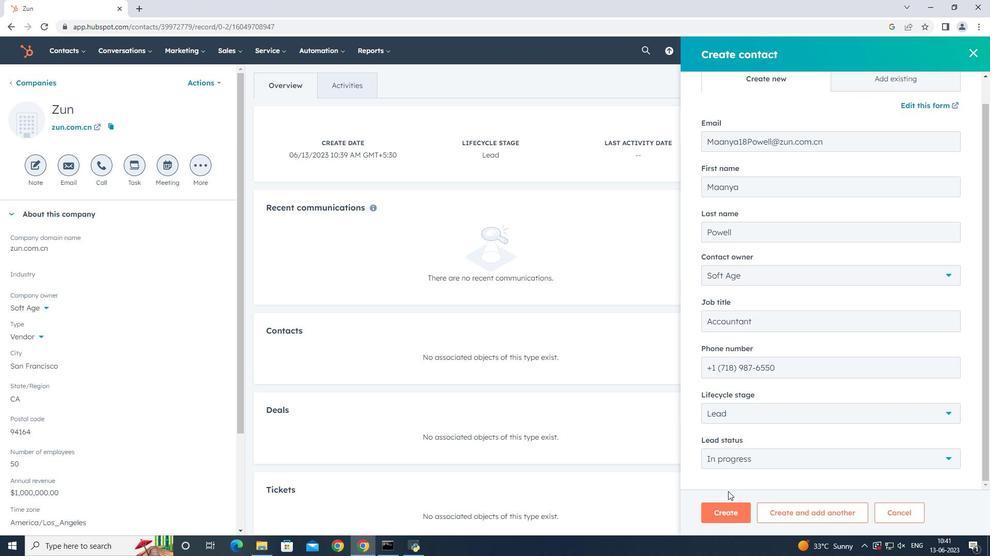 
Action: Mouse pressed left at (726, 520)
Screenshot: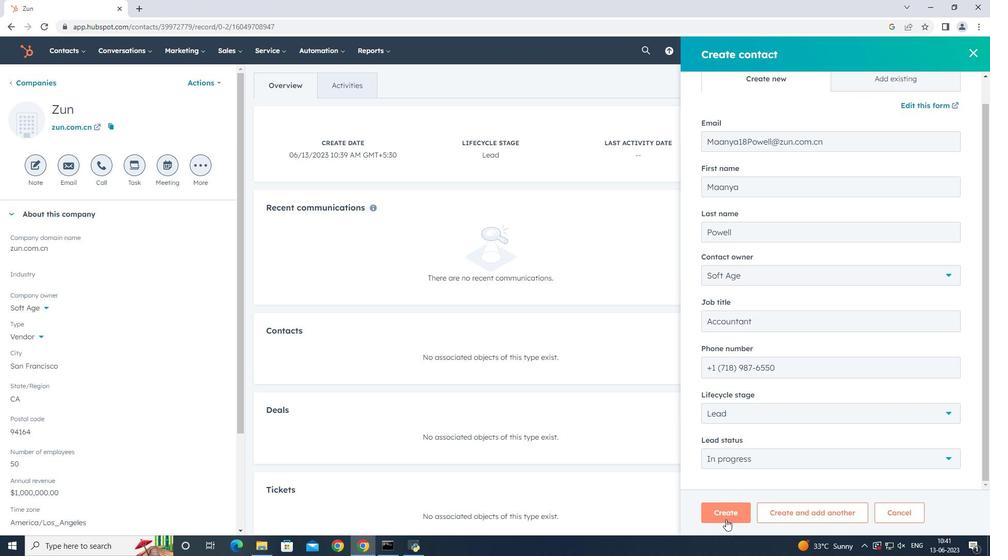 
Action: Mouse moved to (450, 329)
Screenshot: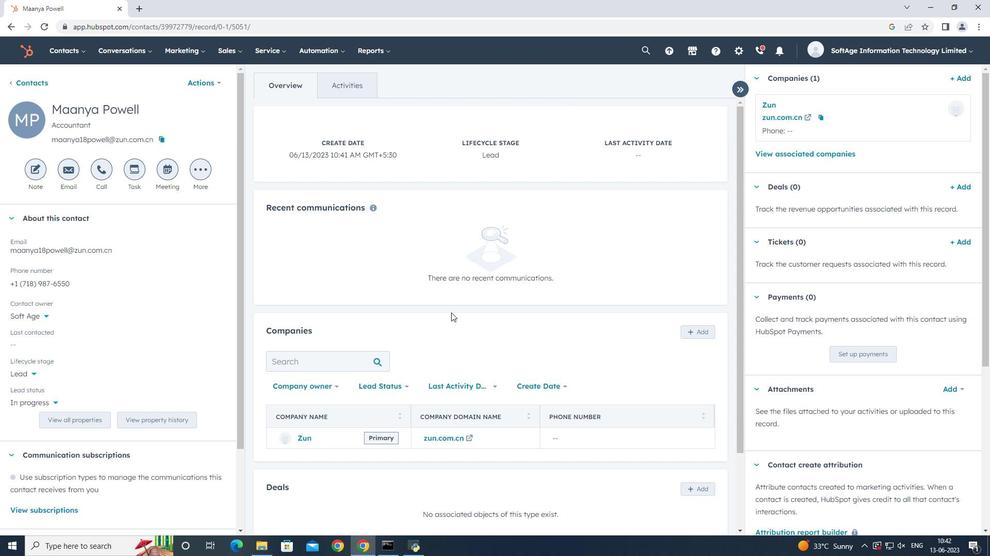 
